 Task: Create a task  Upgrade and migrate company business intelligence to a cloud-based solution , assign it to team member softage.4@softage.net in the project AztecTech and update the status of the task to  On Track  , set the priority of the task to Low
Action: Mouse moved to (91, 67)
Screenshot: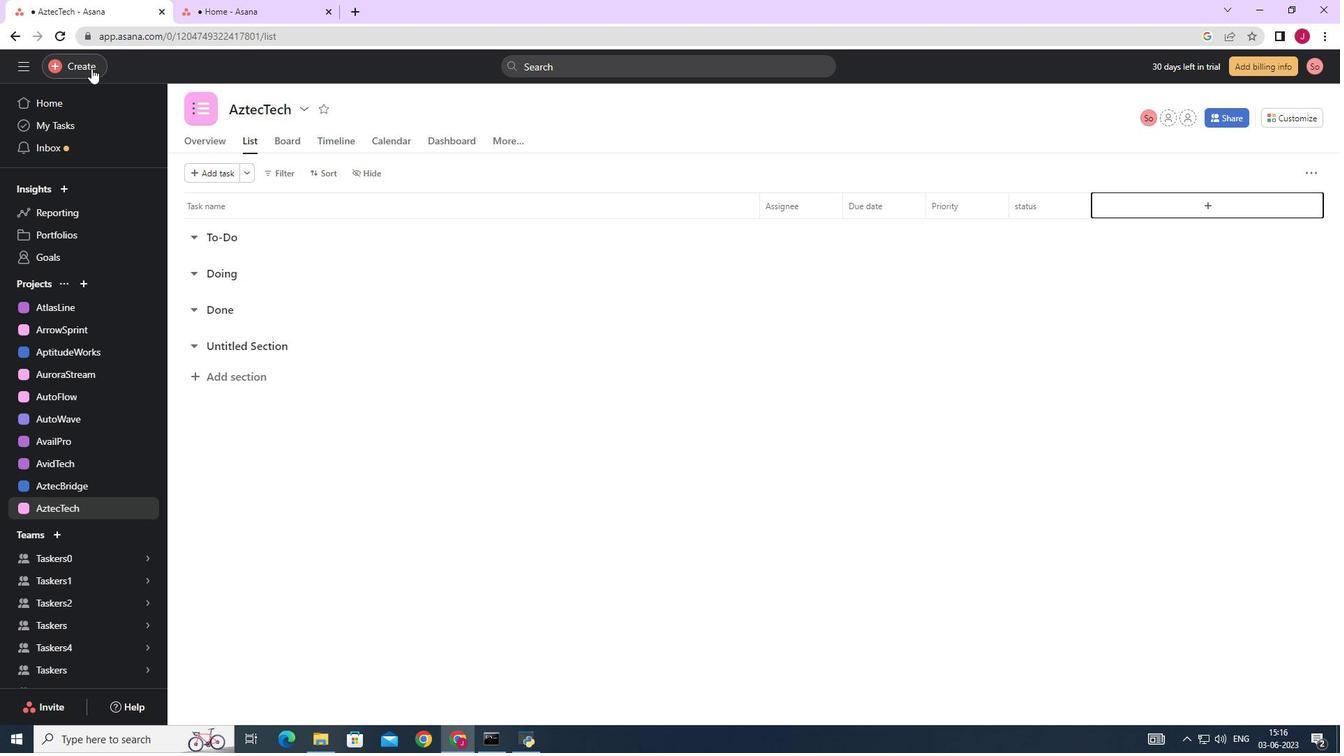 
Action: Mouse pressed left at (91, 67)
Screenshot: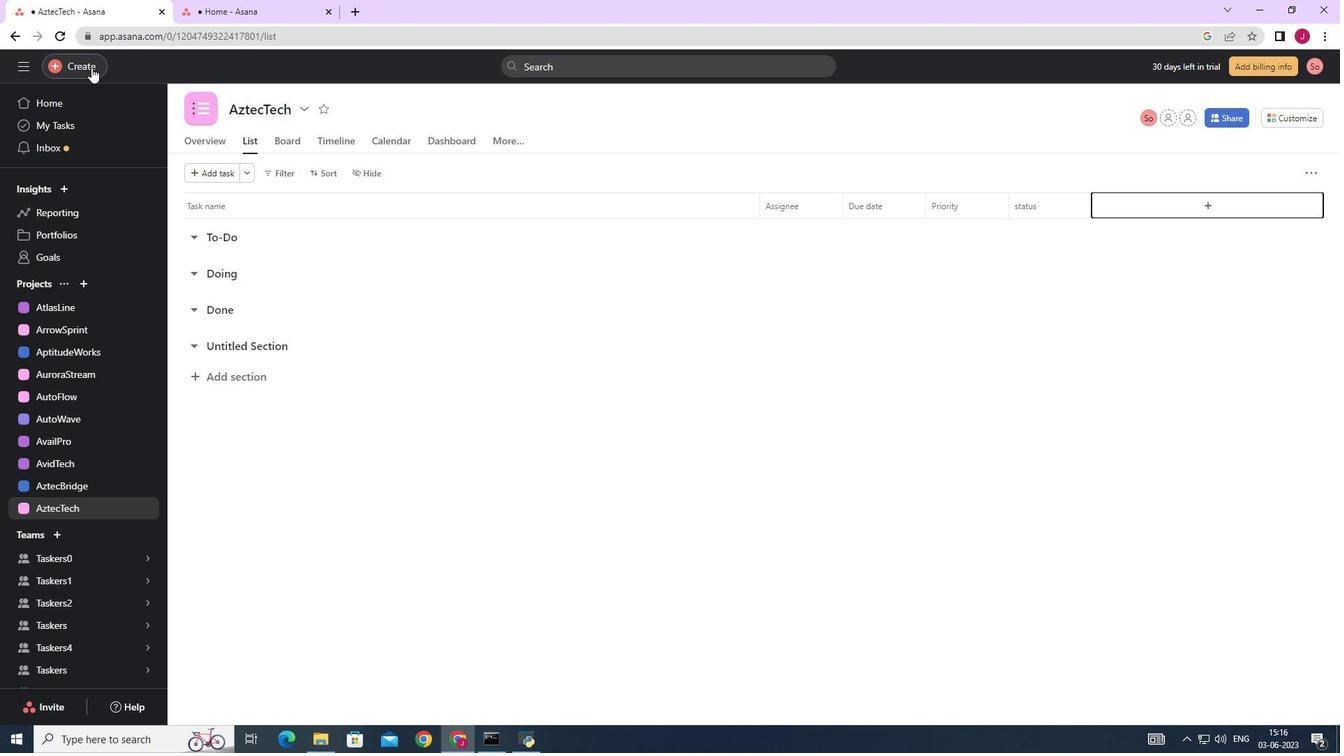 
Action: Mouse moved to (206, 70)
Screenshot: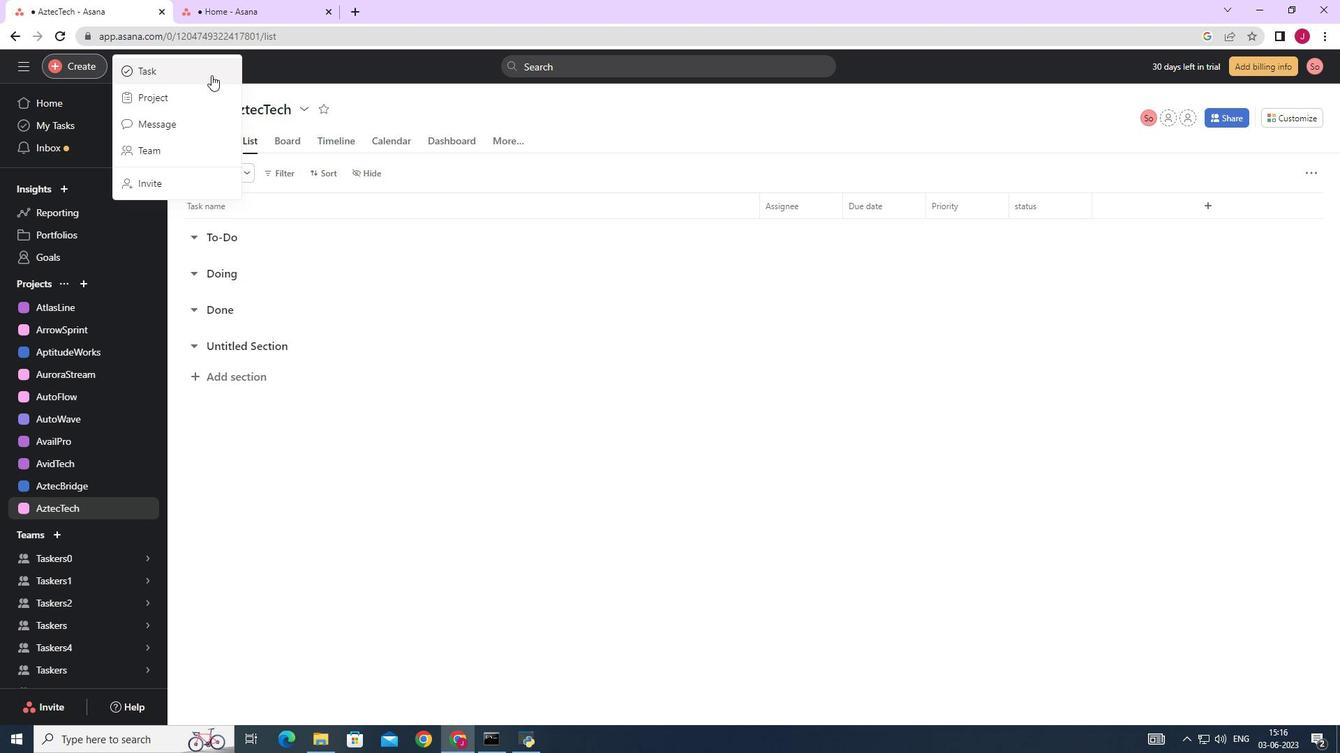 
Action: Mouse pressed left at (206, 70)
Screenshot: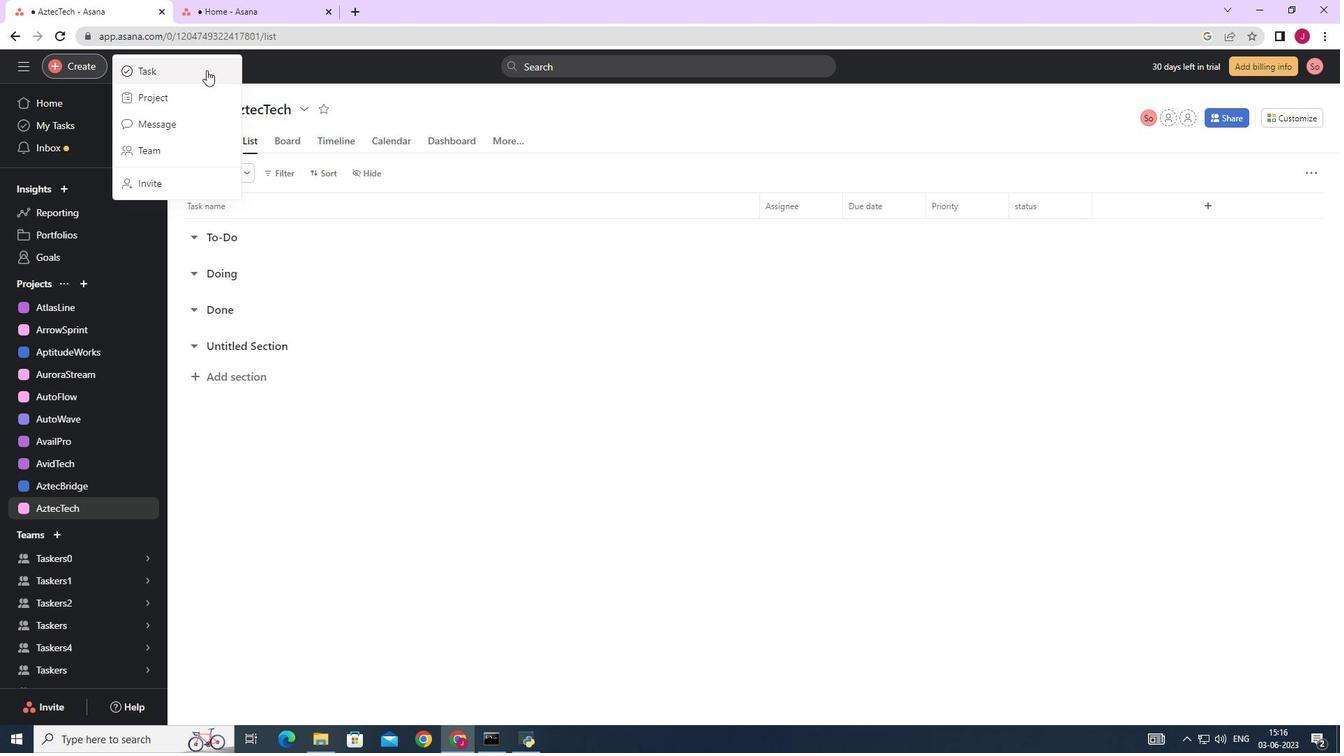 
Action: Mouse moved to (1058, 464)
Screenshot: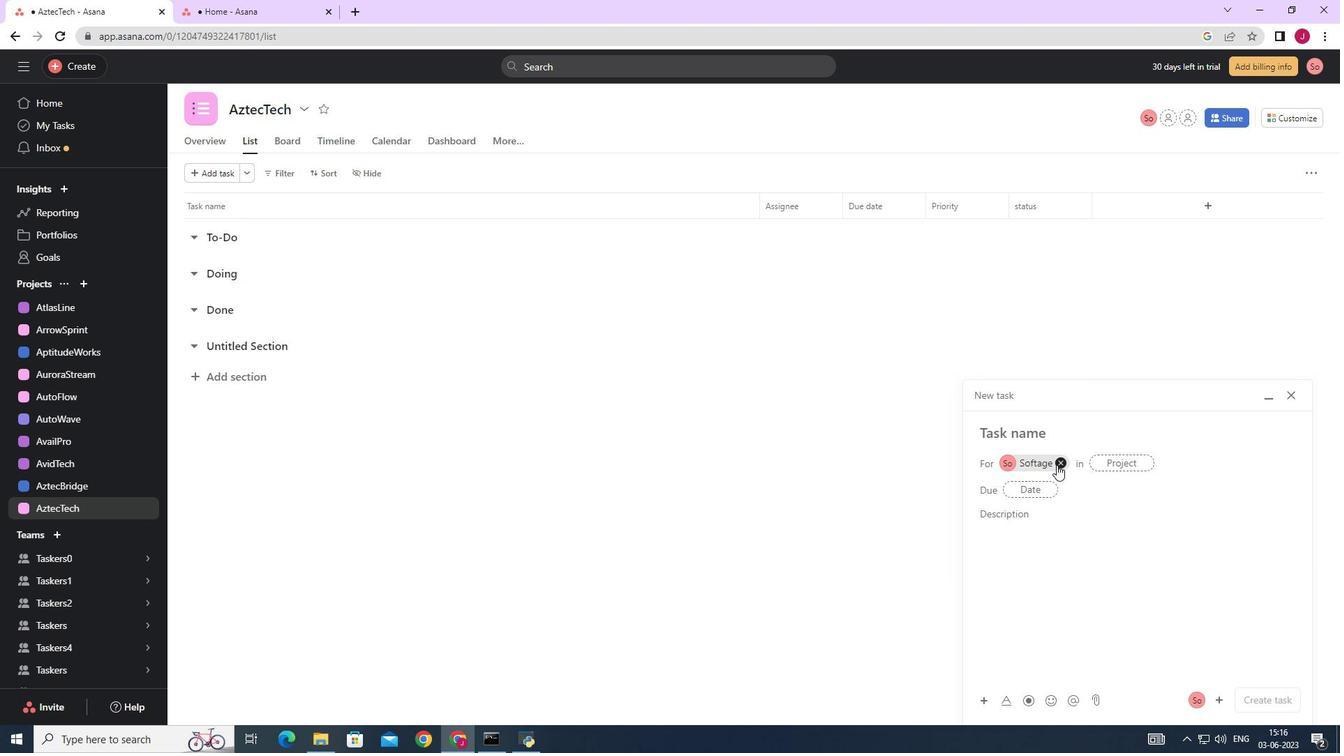 
Action: Mouse pressed left at (1058, 464)
Screenshot: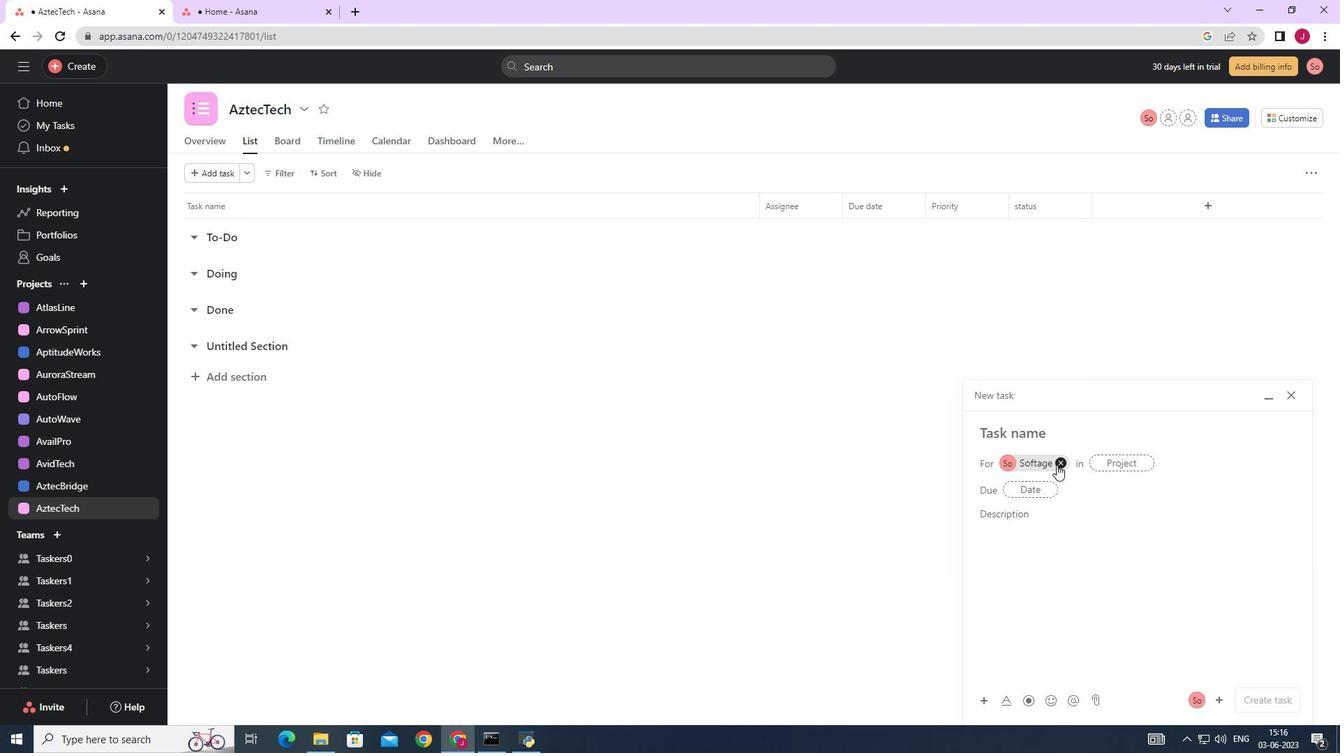 
Action: Mouse moved to (1031, 430)
Screenshot: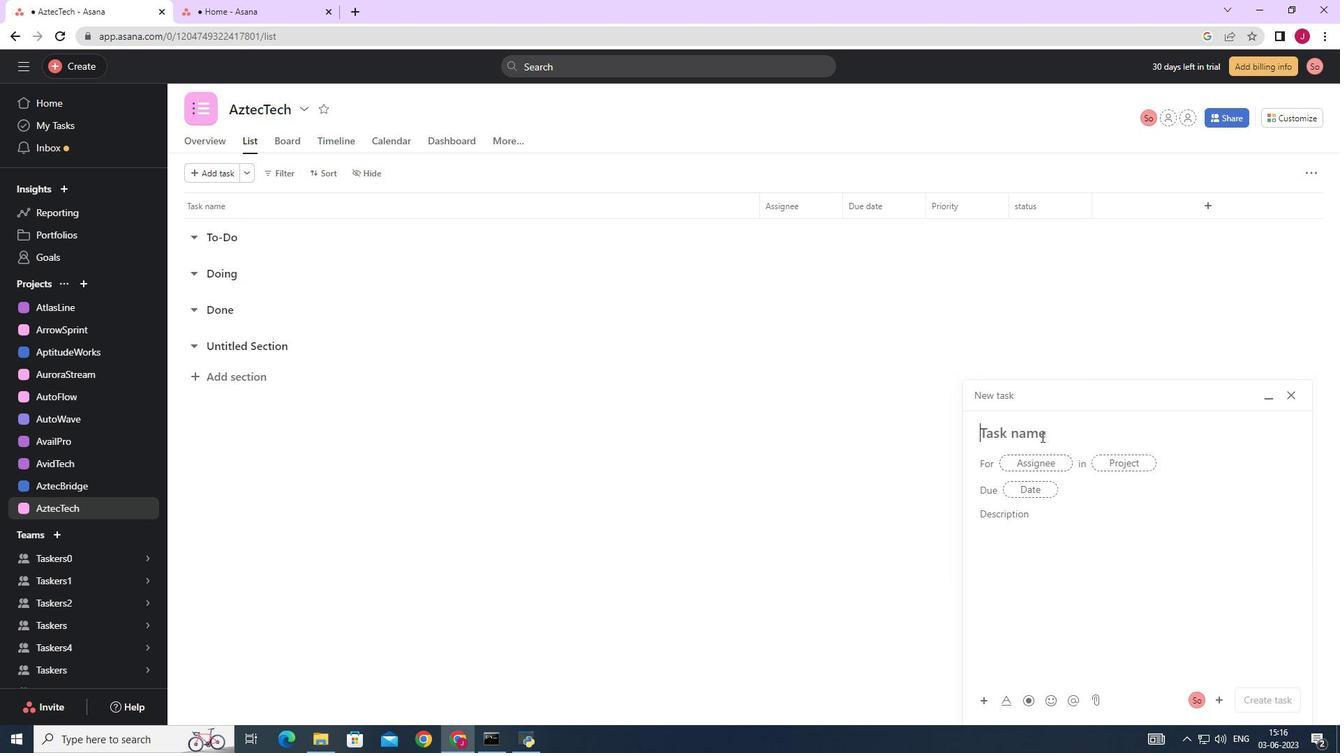 
Action: Mouse pressed left at (1031, 430)
Screenshot: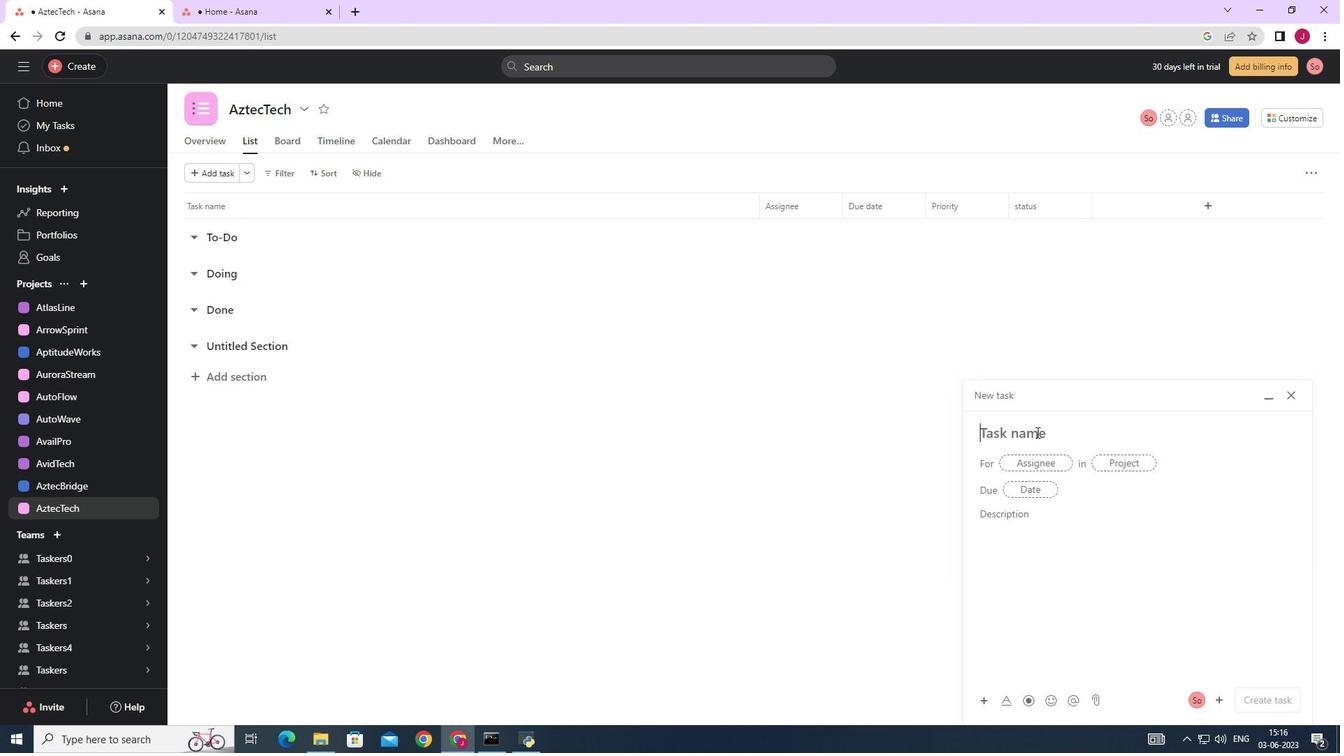 
Action: Key pressed <Key.caps_lock>U<Key.caps_lock>pgrade<Key.space>and<Key.space>migrate<Key.space>company<Key.space>business<Key.space>intelligence<Key.space>to<Key.space>a<Key.space>cloud-based<Key.space>solution
Screenshot: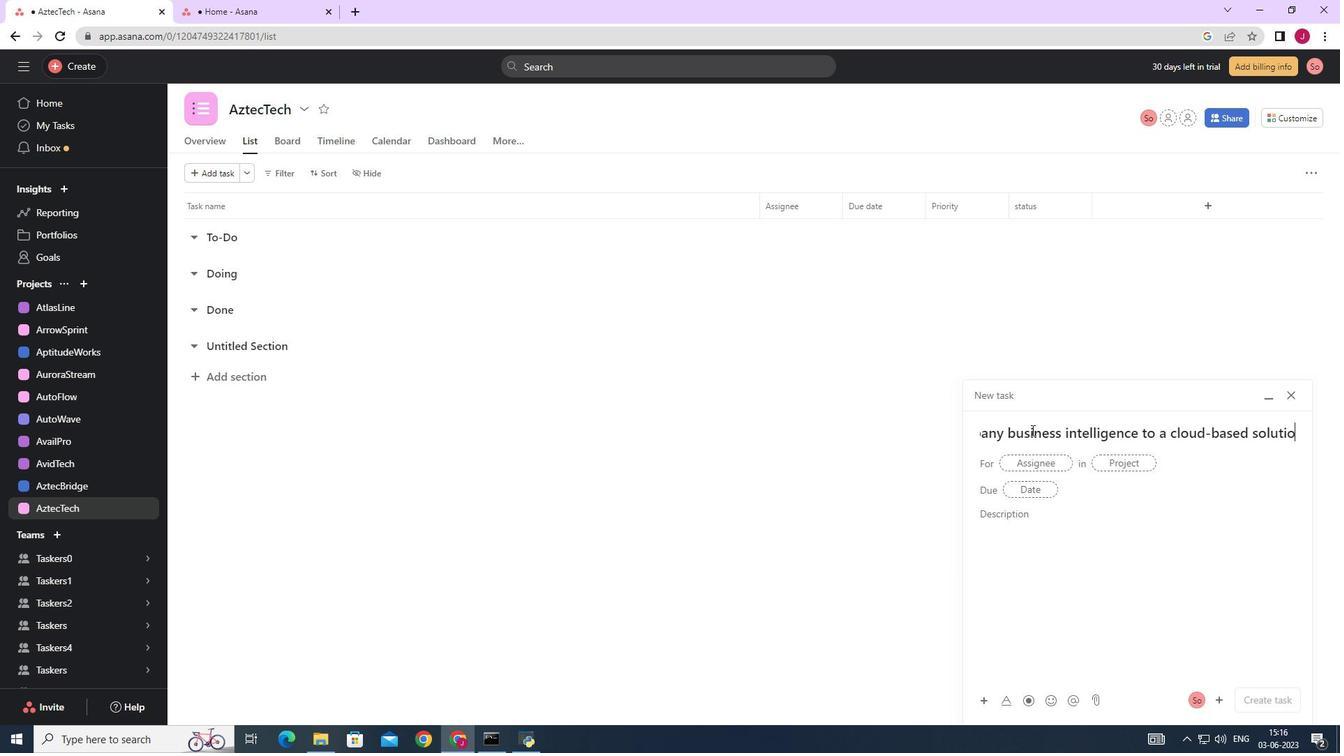 
Action: Mouse moved to (1046, 461)
Screenshot: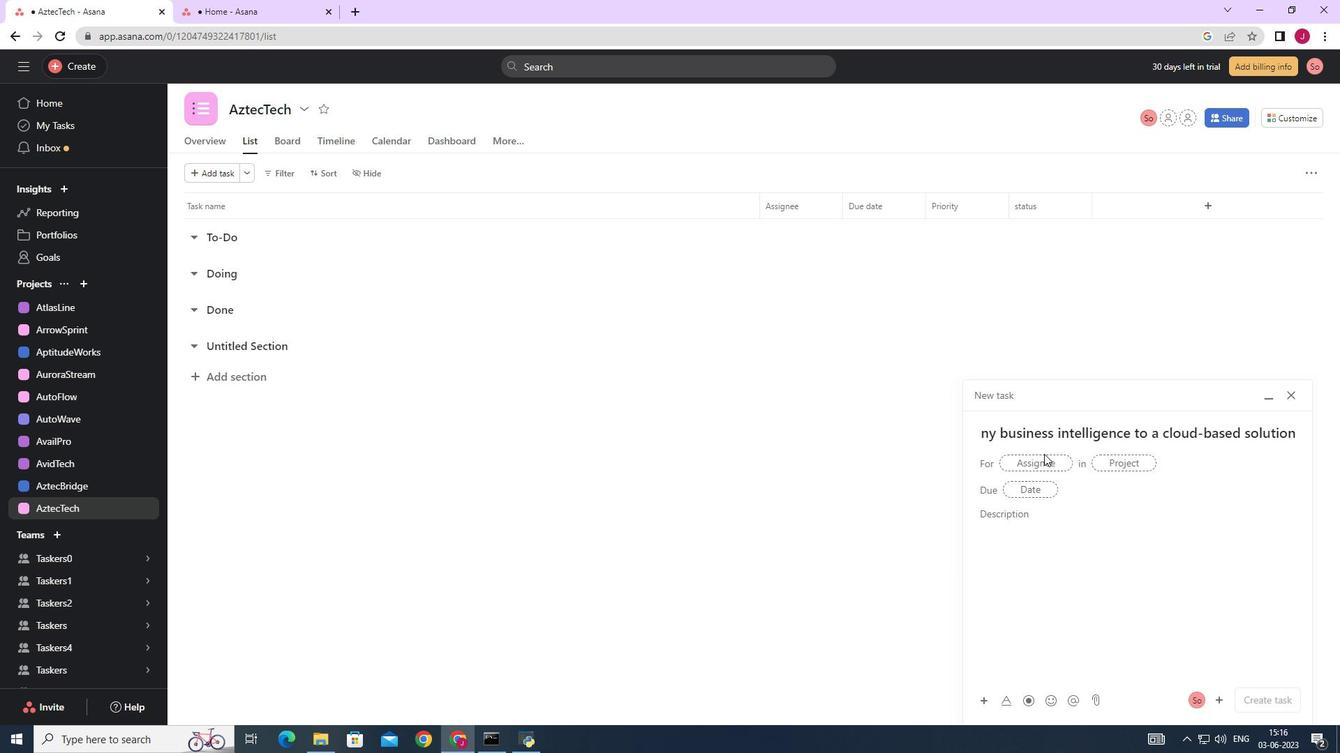 
Action: Mouse pressed left at (1046, 461)
Screenshot: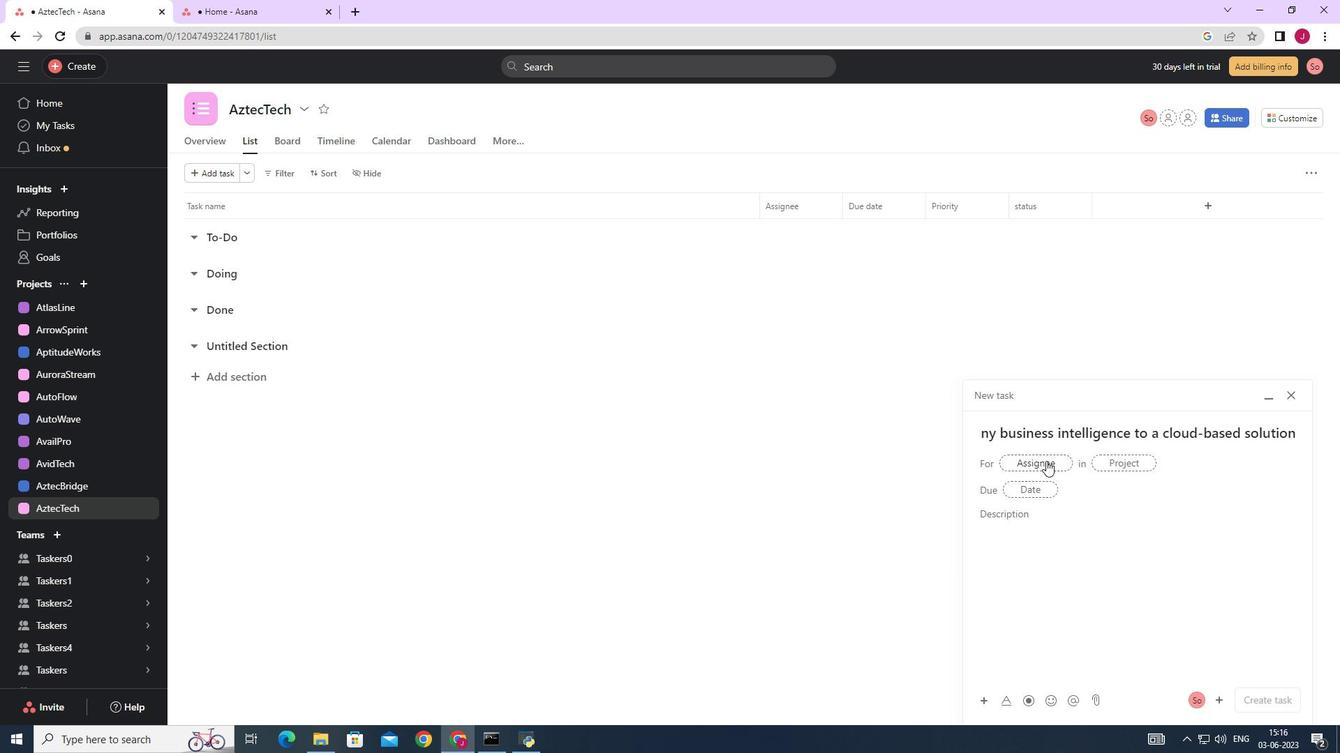 
Action: Key pressed softage.4
Screenshot: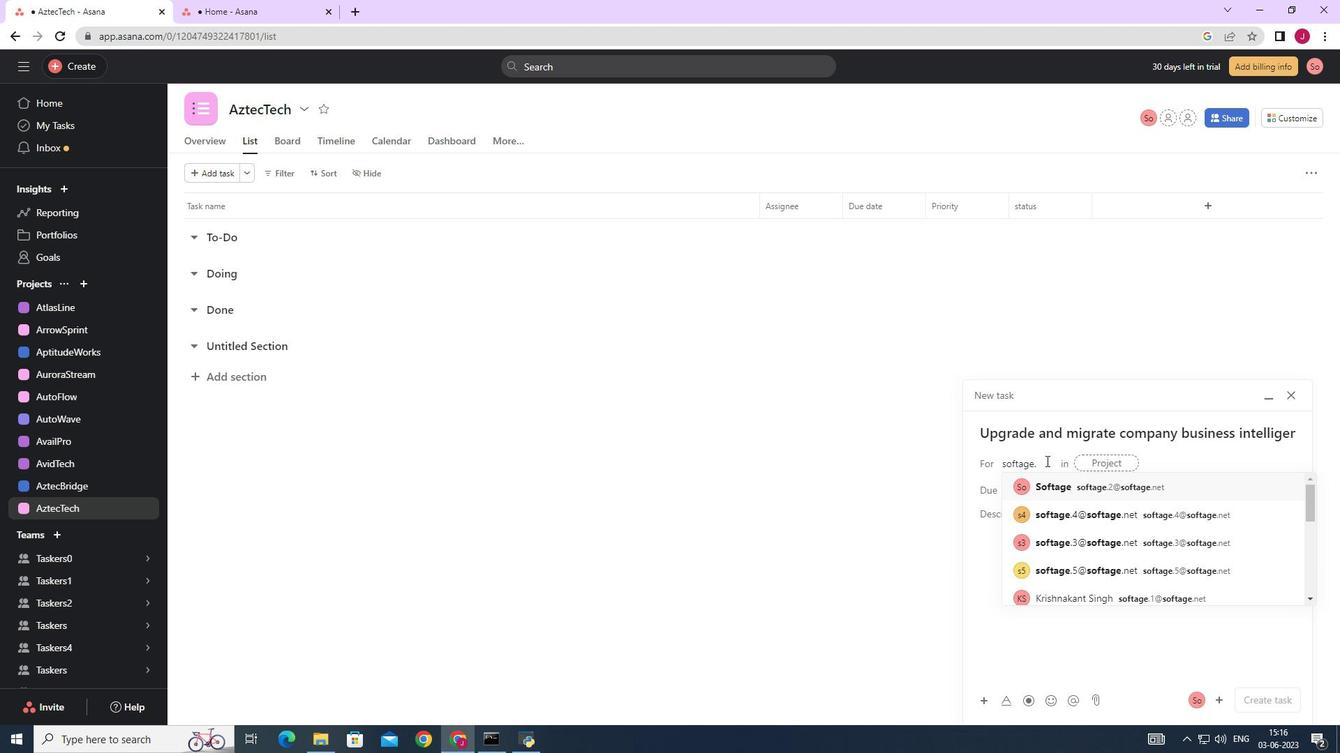 
Action: Mouse moved to (1067, 485)
Screenshot: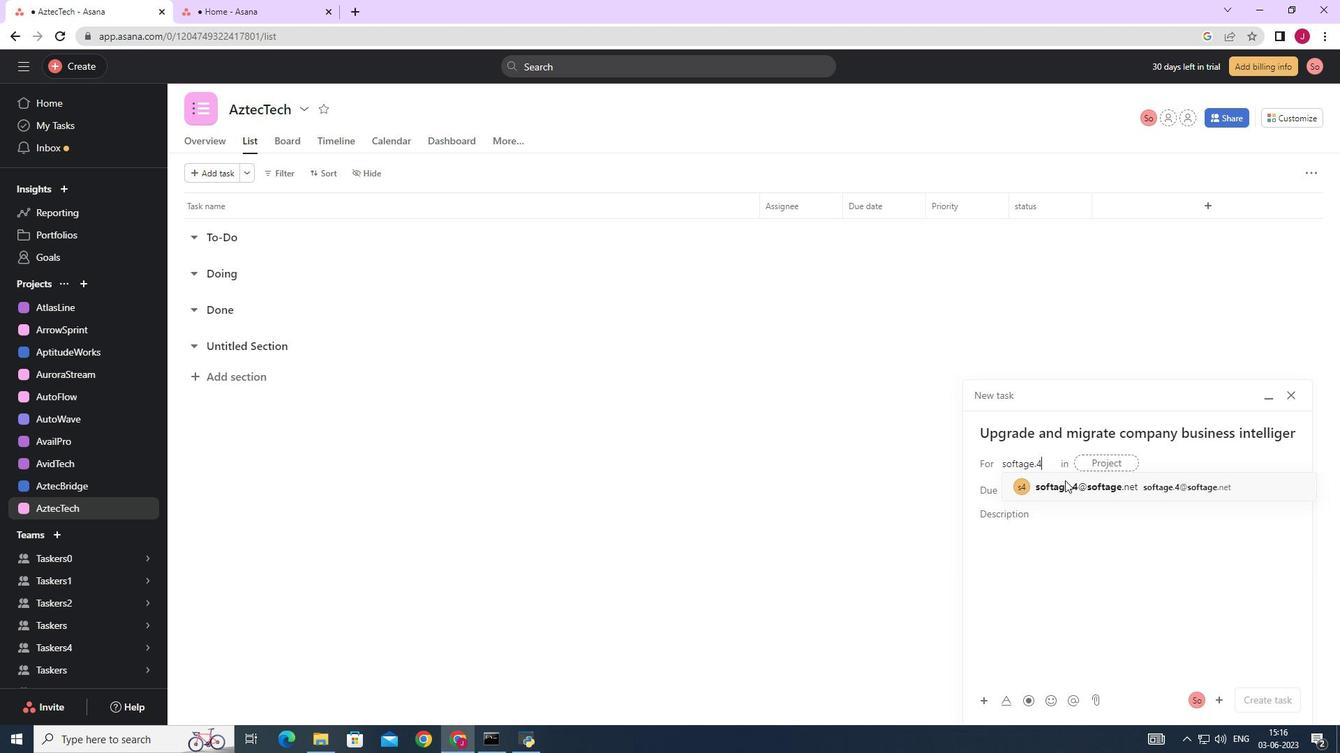 
Action: Mouse pressed left at (1067, 485)
Screenshot: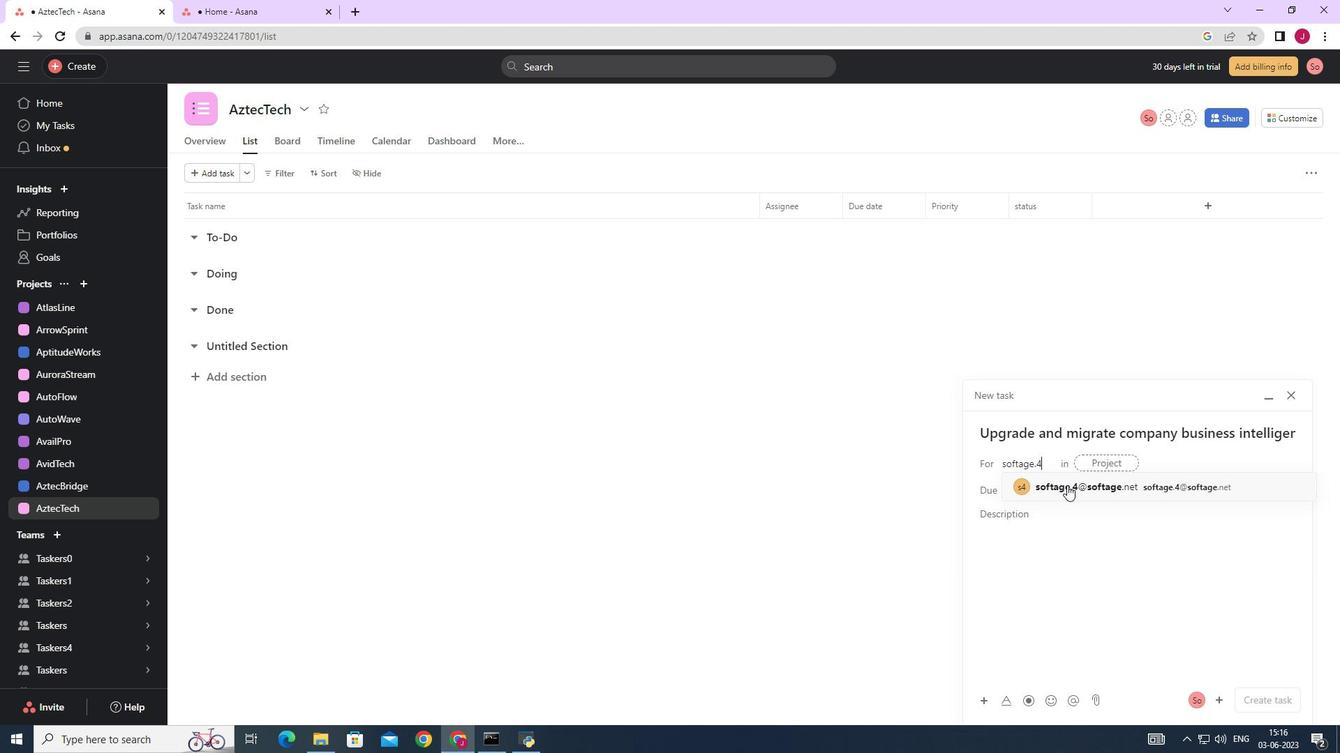 
Action: Mouse moved to (896, 486)
Screenshot: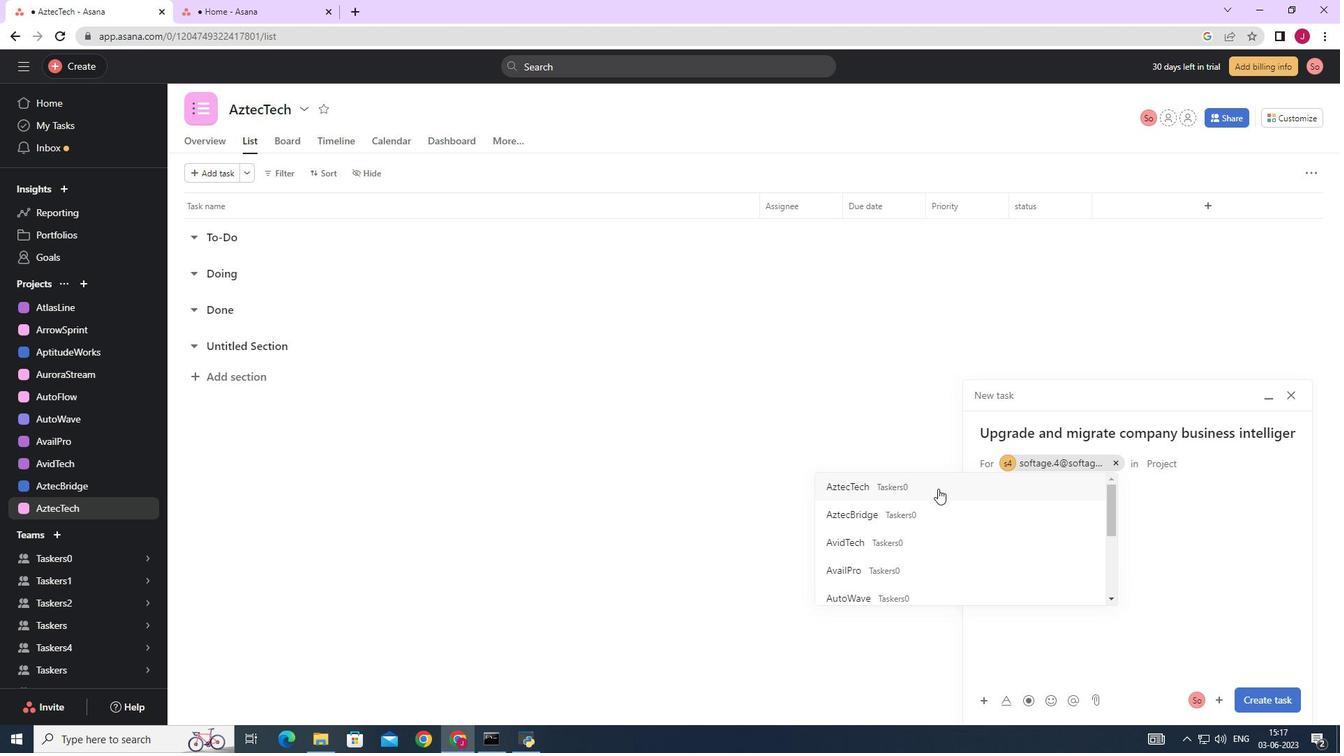 
Action: Mouse pressed left at (896, 486)
Screenshot: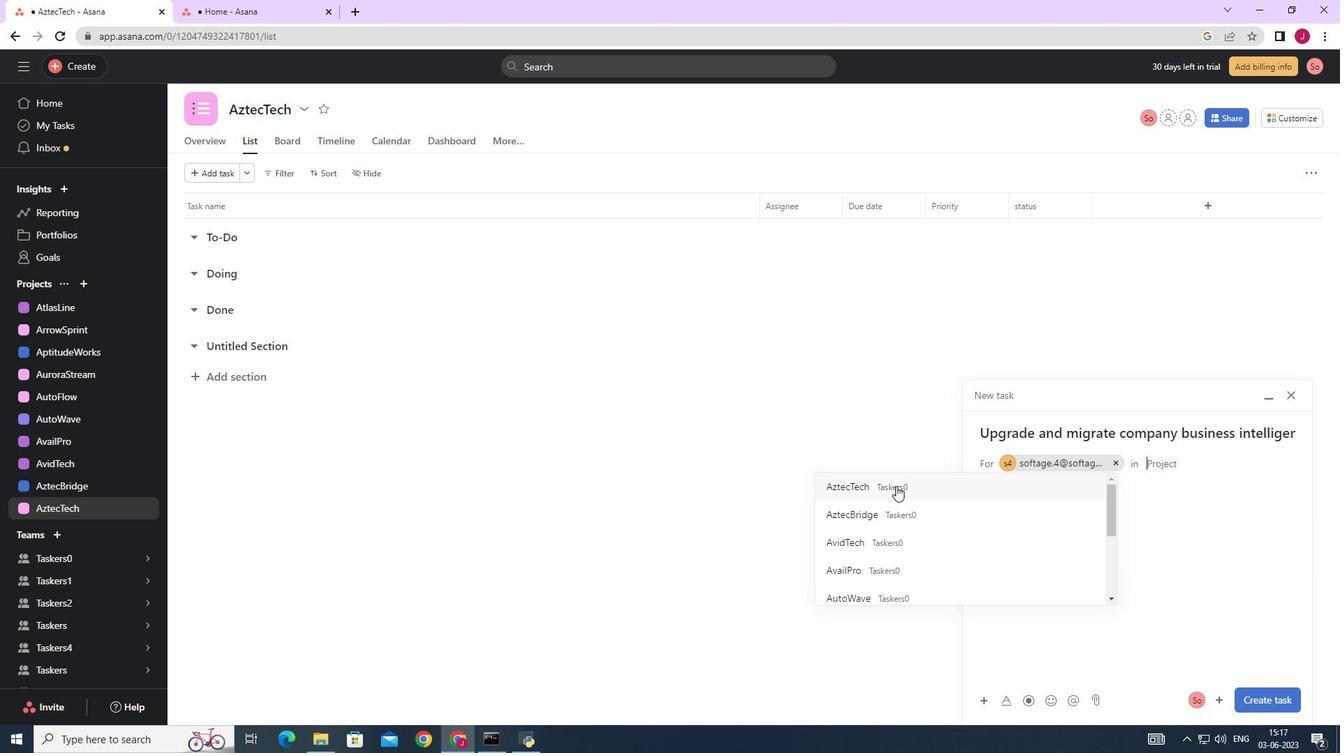 
Action: Mouse moved to (1053, 513)
Screenshot: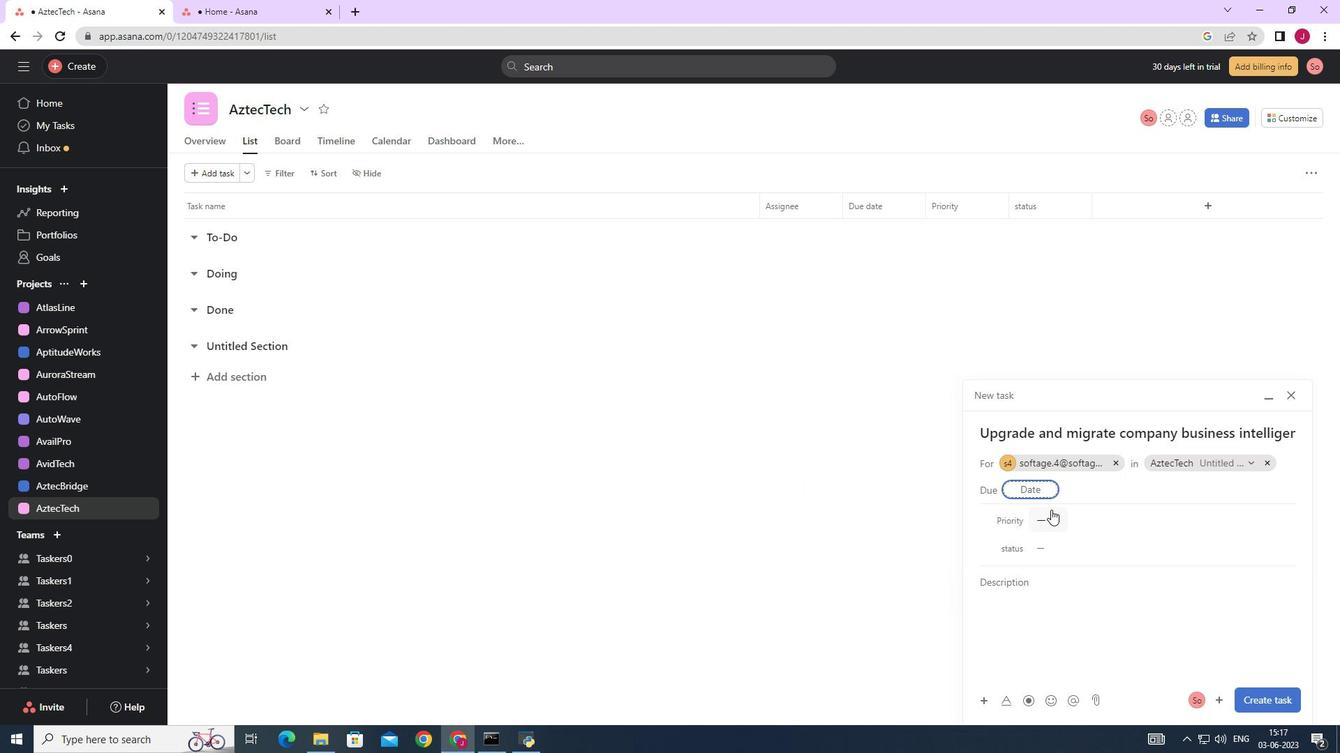 
Action: Mouse pressed left at (1053, 513)
Screenshot: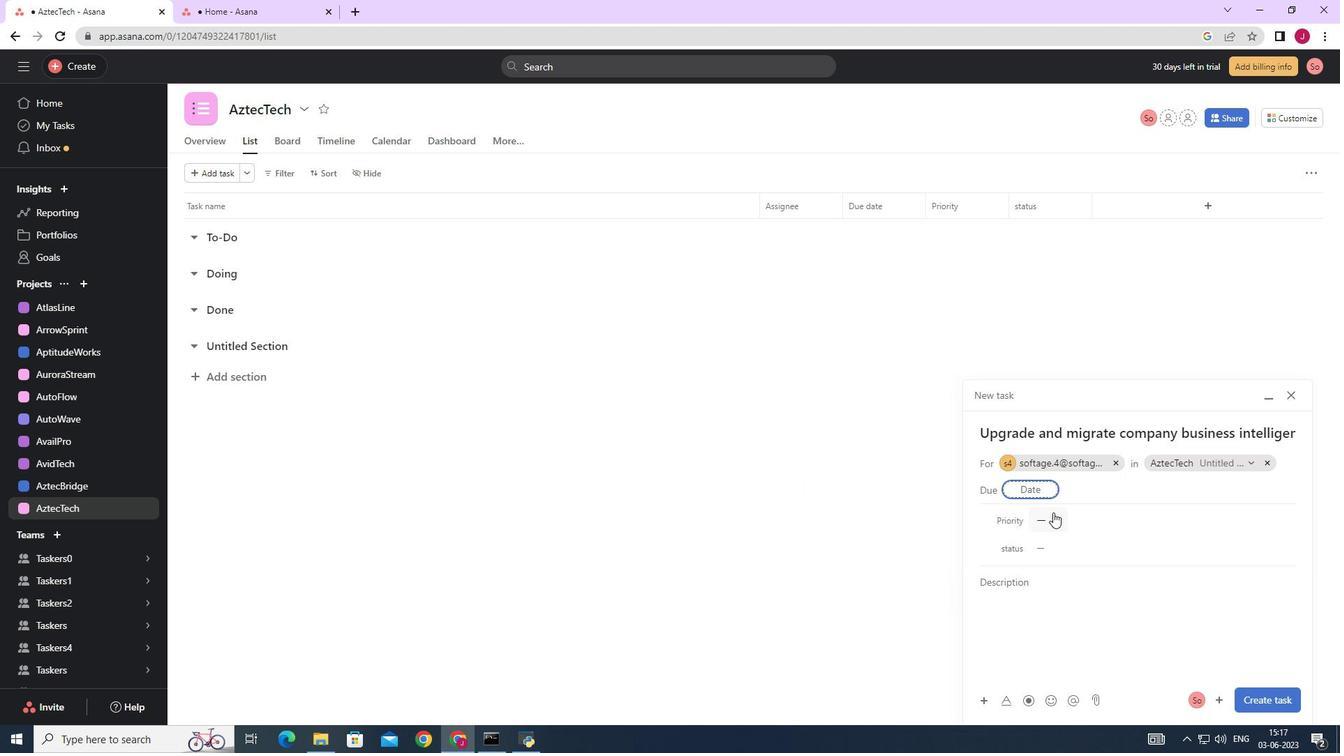 
Action: Mouse moved to (1074, 615)
Screenshot: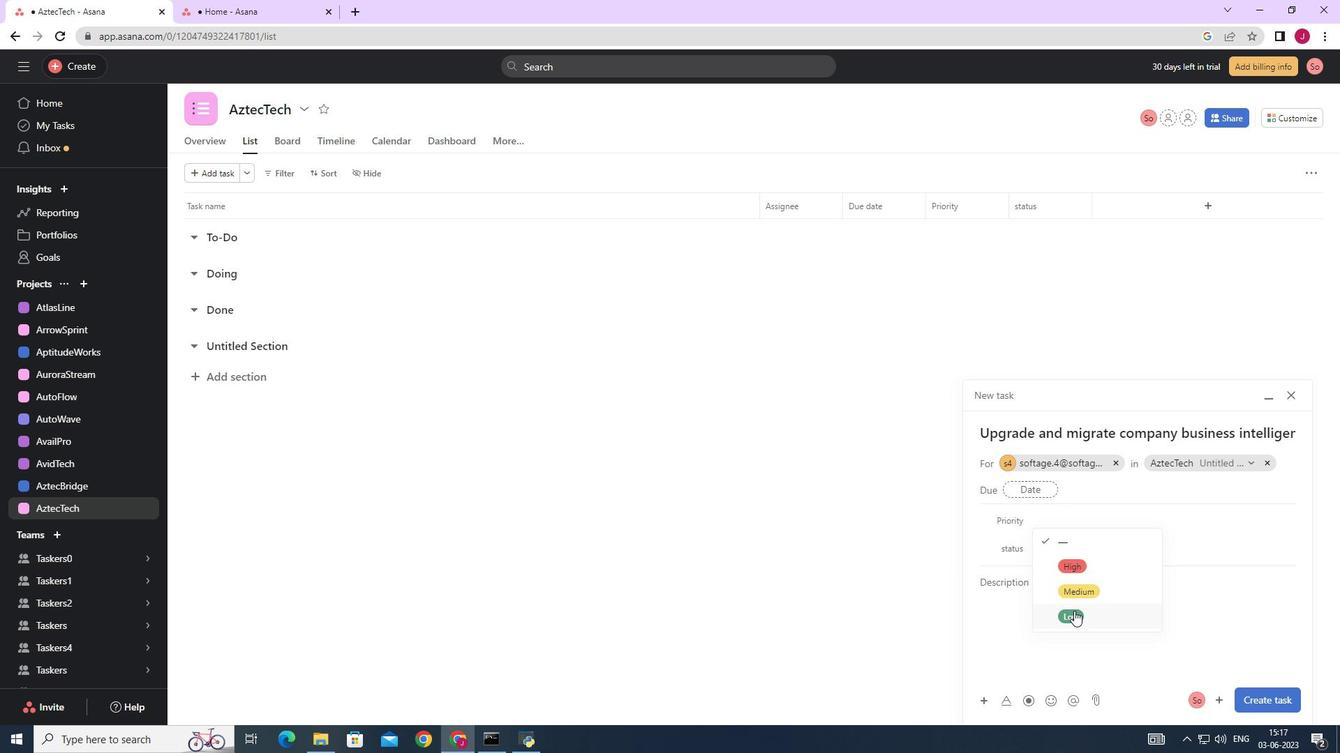 
Action: Mouse pressed left at (1074, 615)
Screenshot: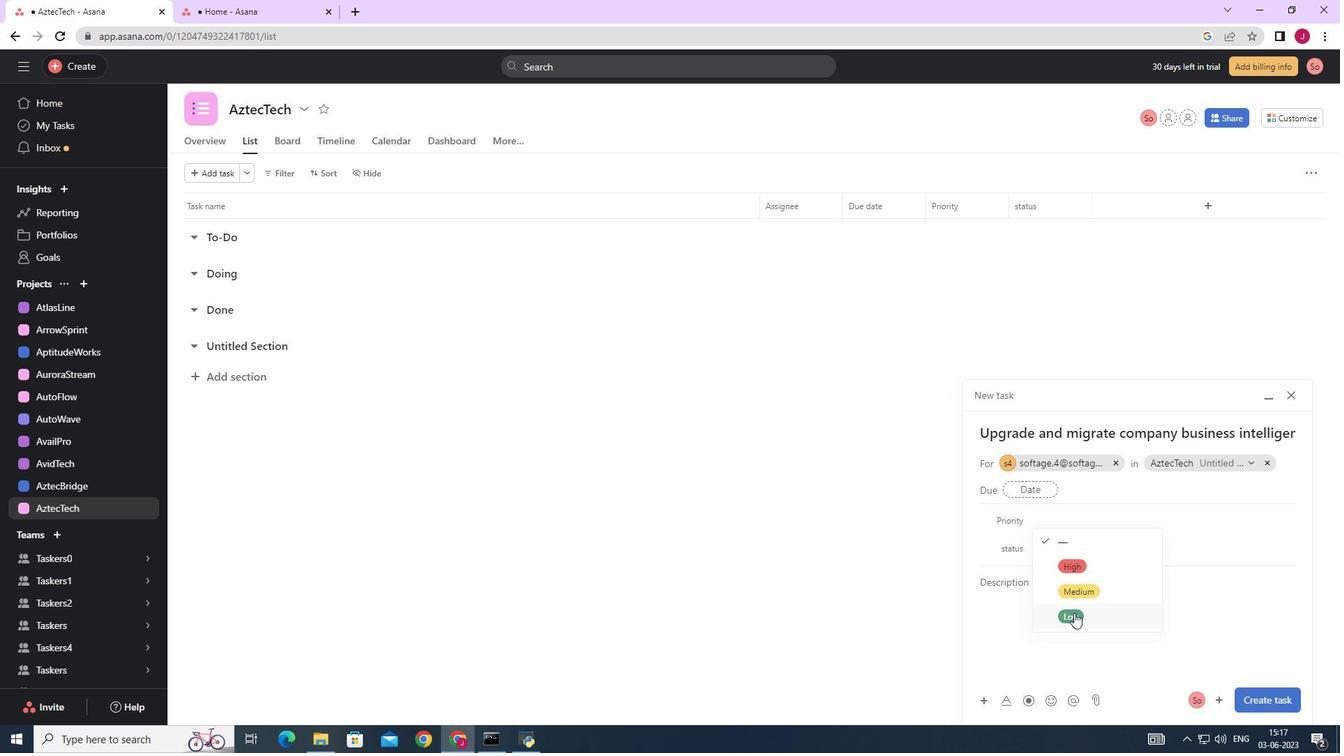 
Action: Mouse moved to (1049, 544)
Screenshot: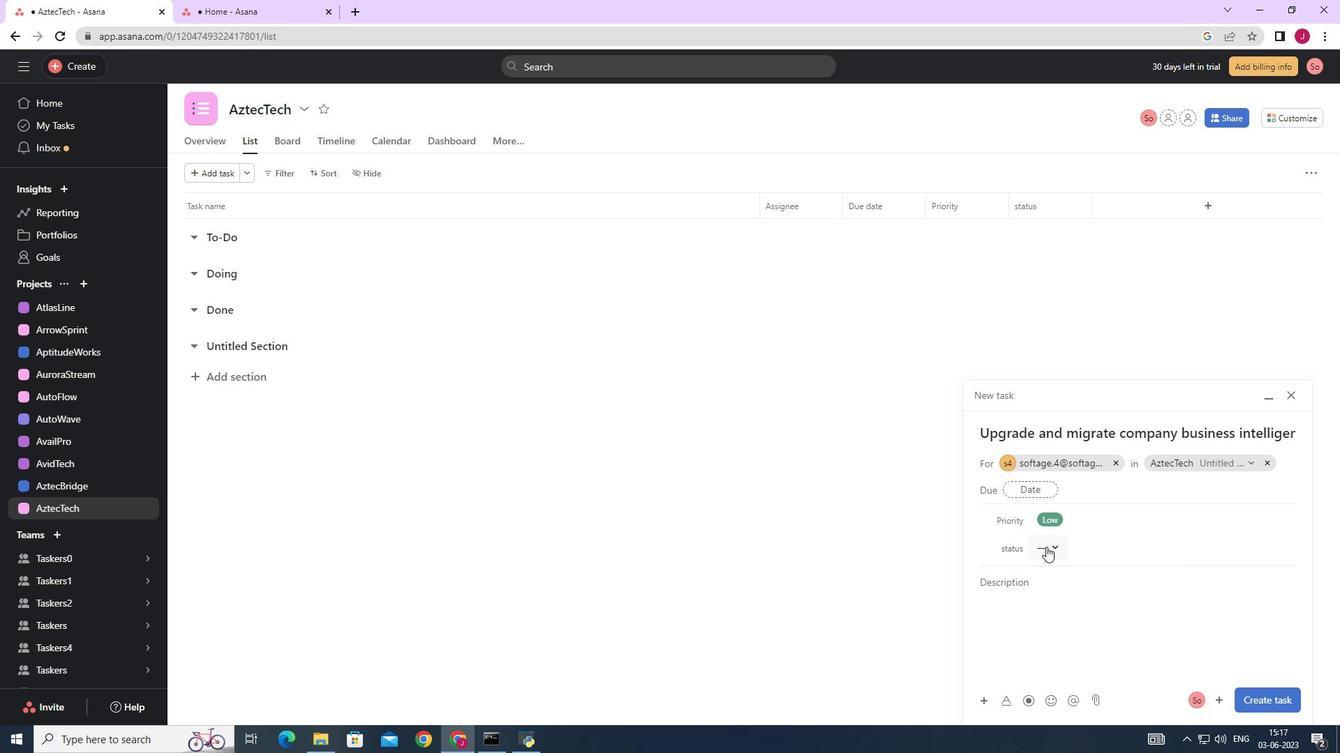 
Action: Mouse pressed left at (1049, 544)
Screenshot: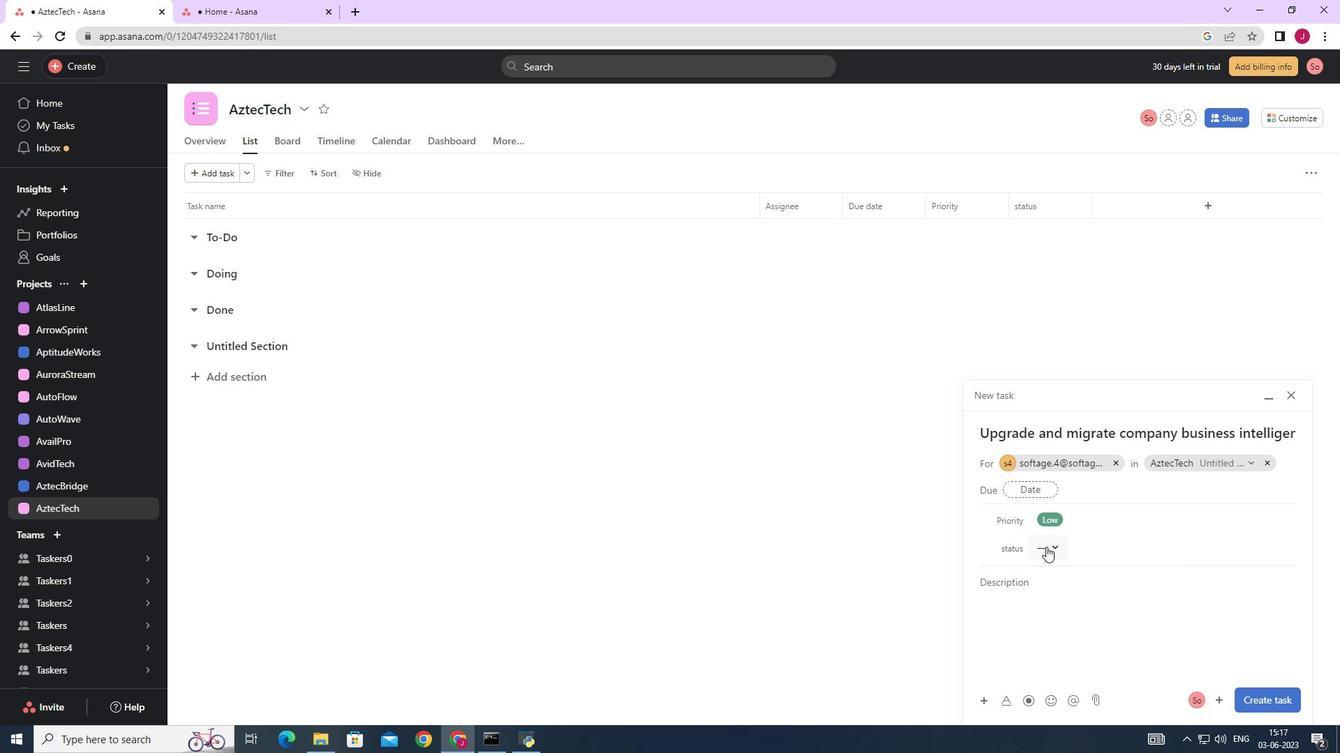 
Action: Mouse moved to (1084, 589)
Screenshot: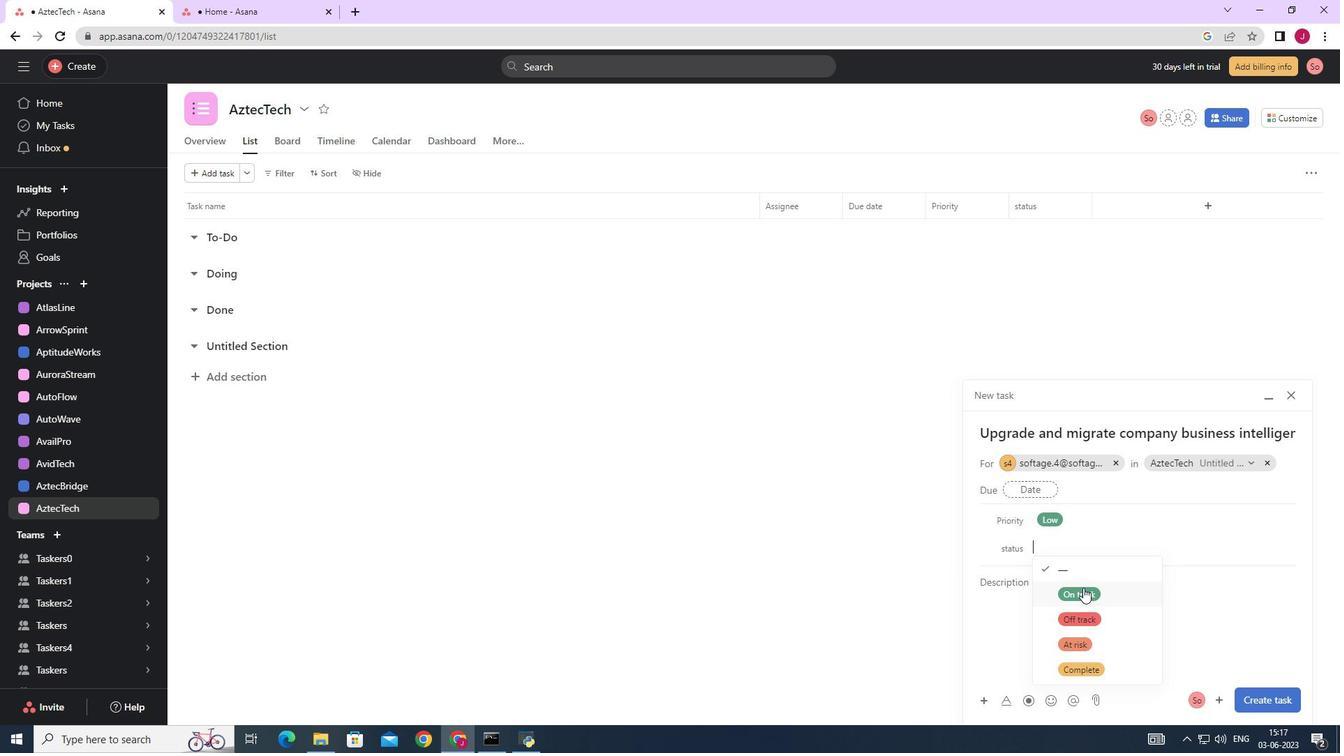 
Action: Mouse pressed left at (1084, 589)
Screenshot: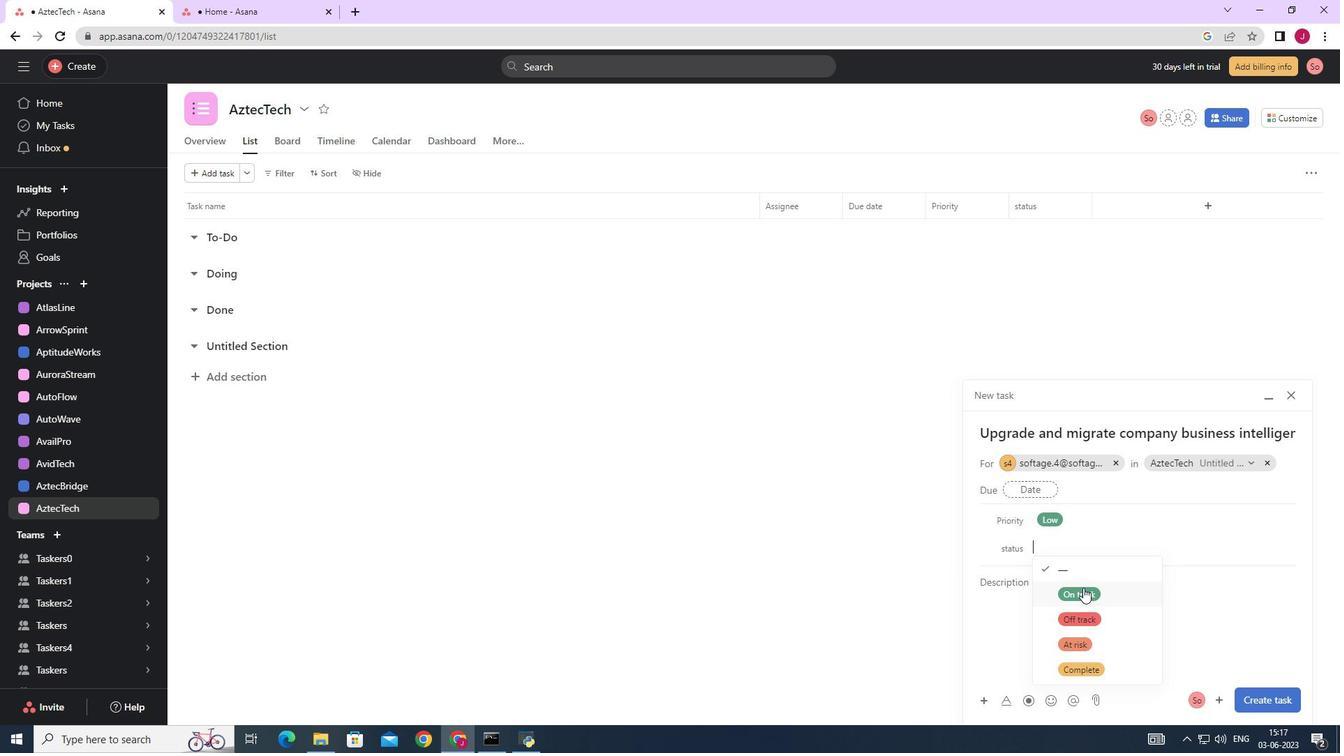 
Action: Mouse moved to (1271, 703)
Screenshot: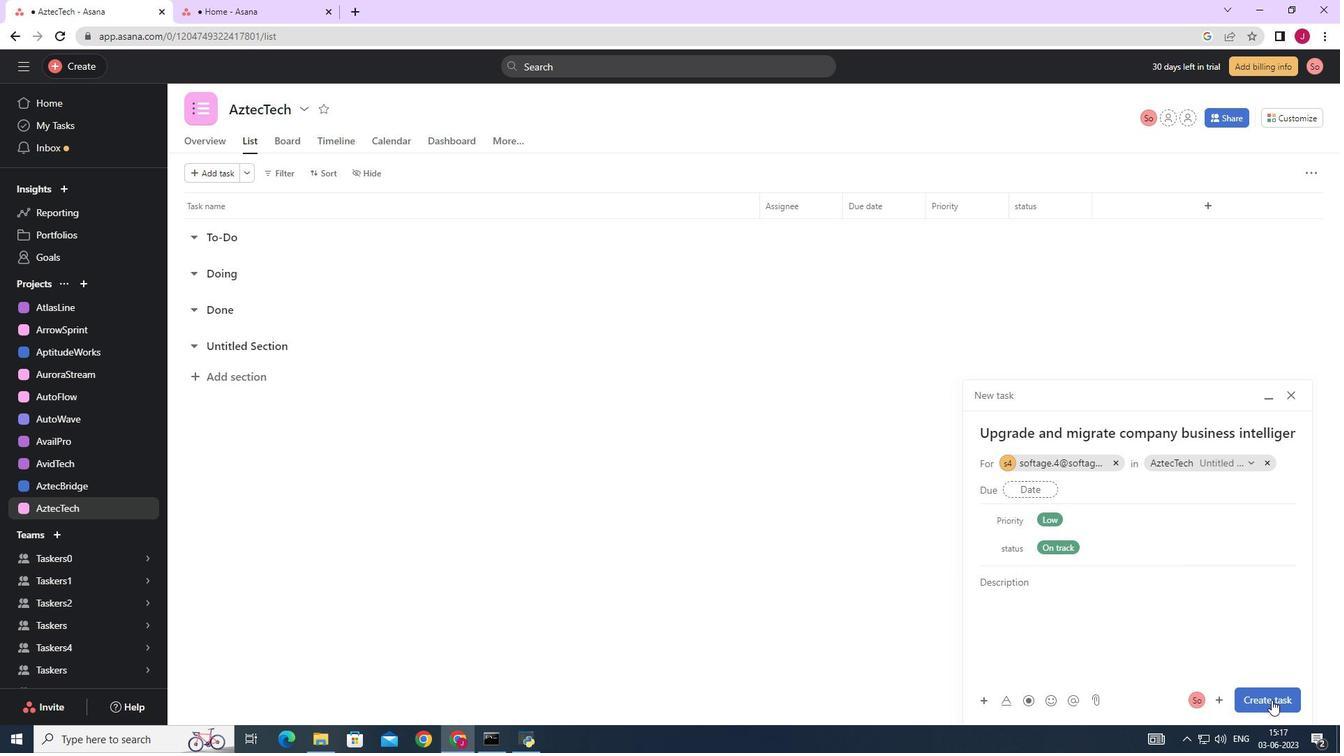 
Action: Mouse pressed left at (1271, 703)
Screenshot: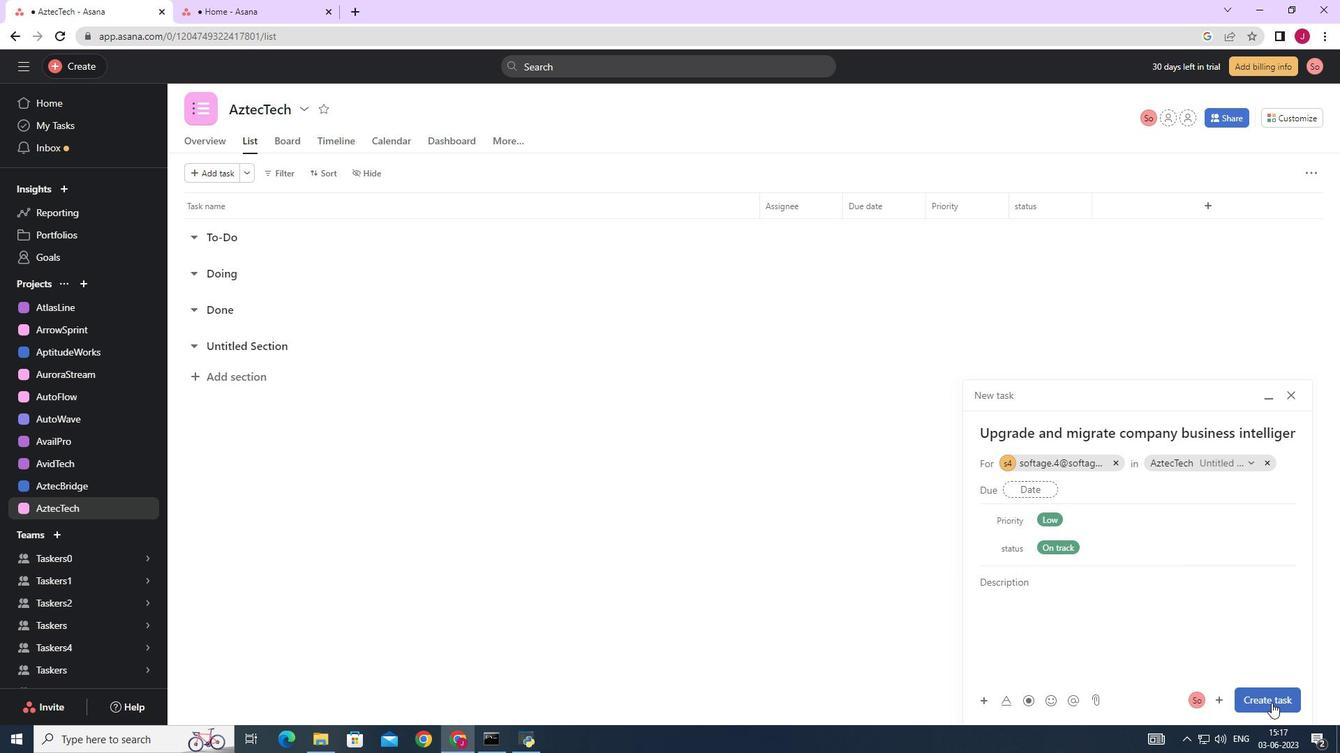 
Action: Mouse moved to (1190, 641)
Screenshot: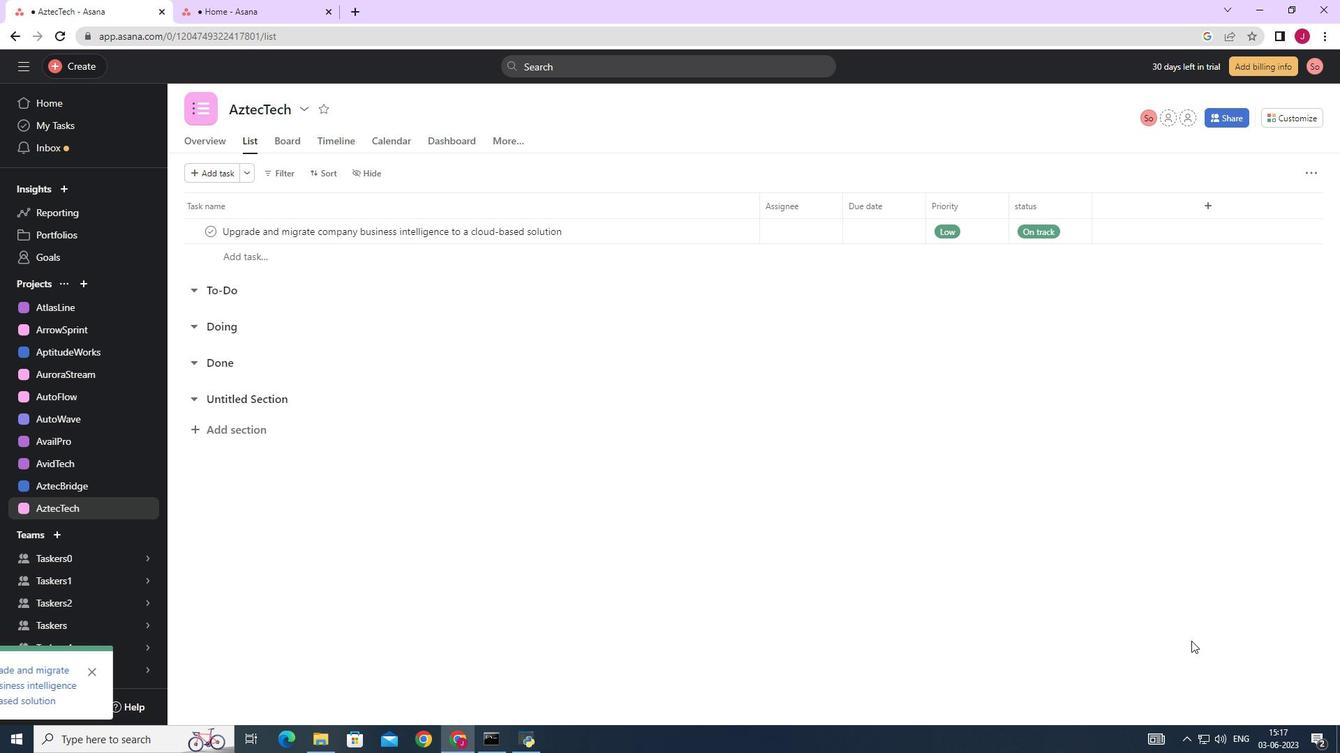 
